 Task: Create a due date automation trigger when advanced on, 2 working days before a card is due add fields without custom field "Resume" set to a date in this week is due at 11:00 AM.
Action: Mouse moved to (1005, 78)
Screenshot: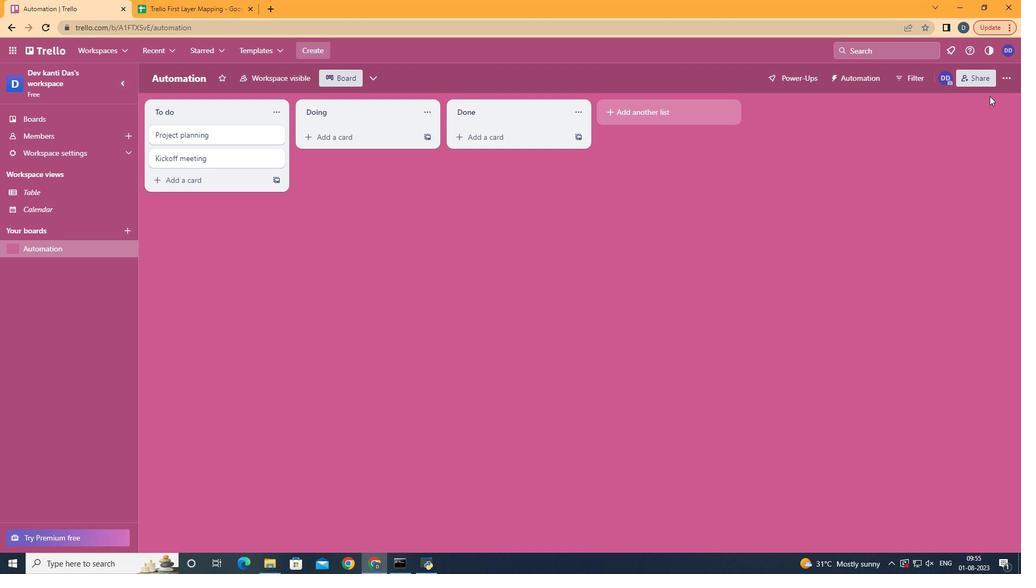 
Action: Mouse pressed left at (1005, 78)
Screenshot: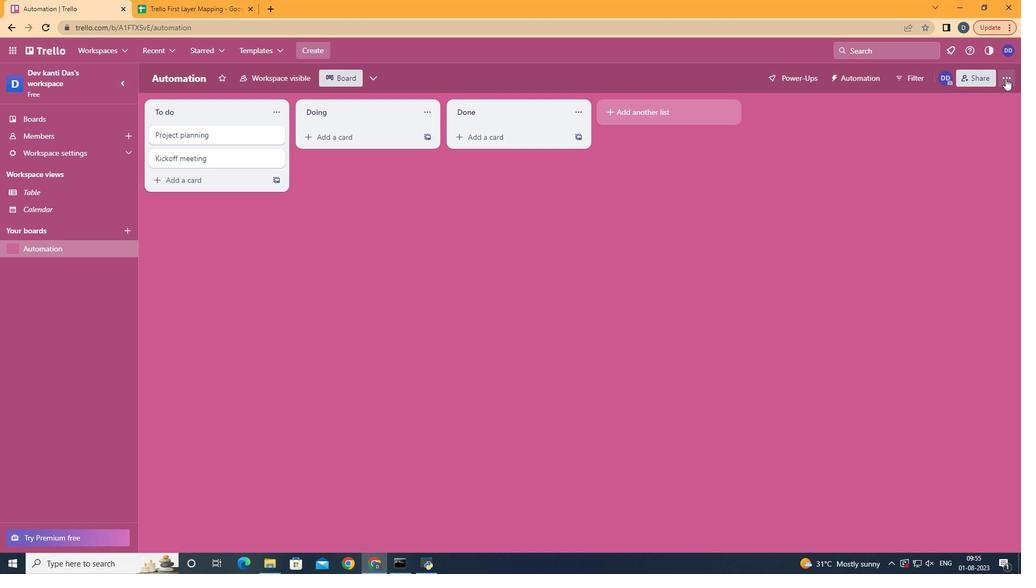 
Action: Mouse moved to (932, 226)
Screenshot: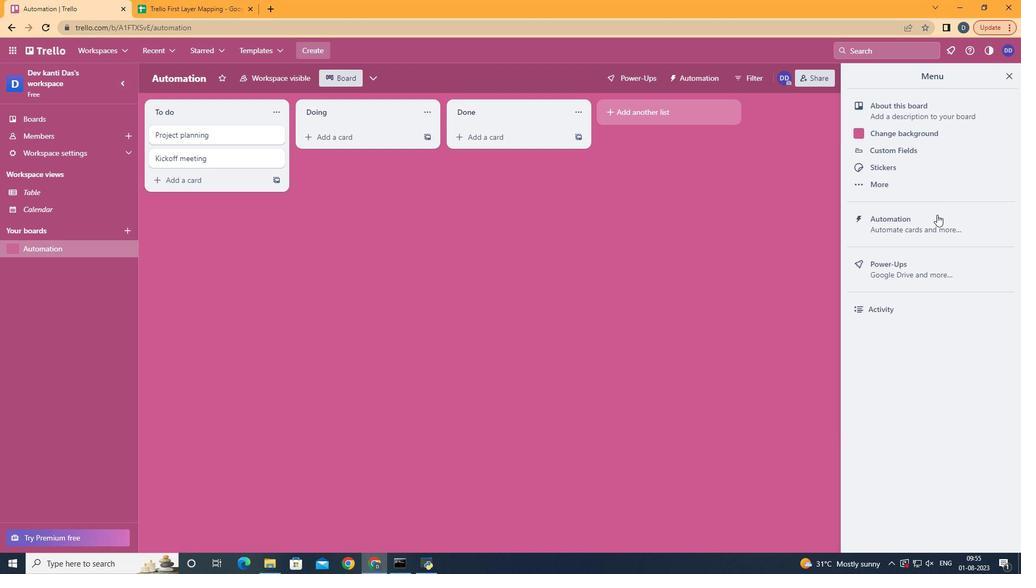 
Action: Mouse pressed left at (932, 226)
Screenshot: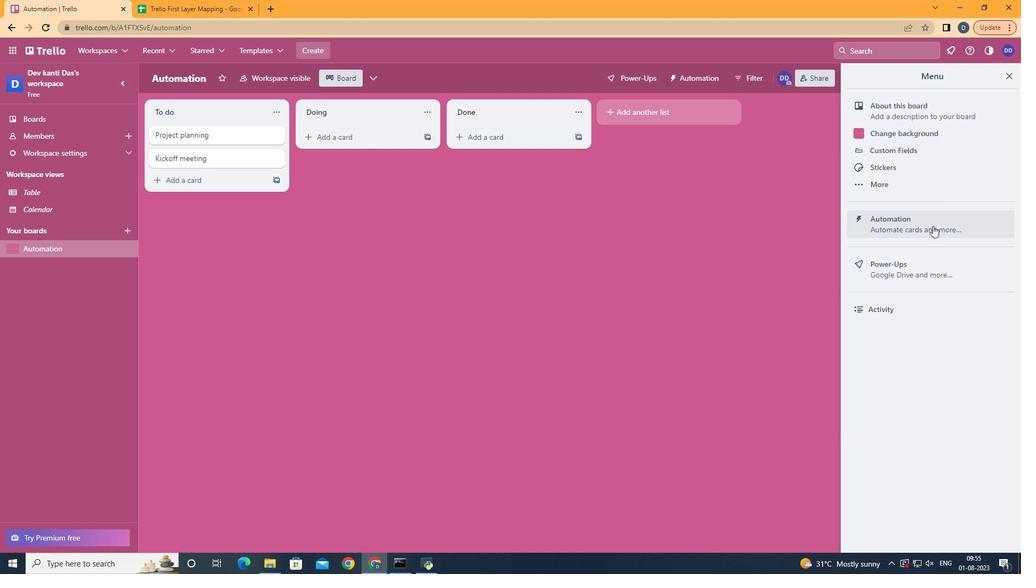 
Action: Mouse moved to (194, 210)
Screenshot: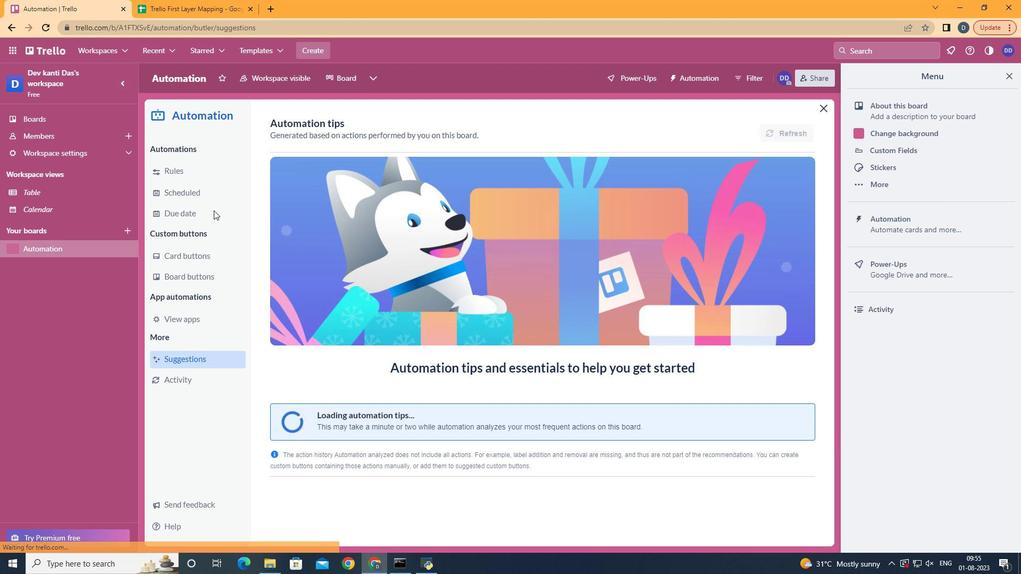 
Action: Mouse pressed left at (194, 210)
Screenshot: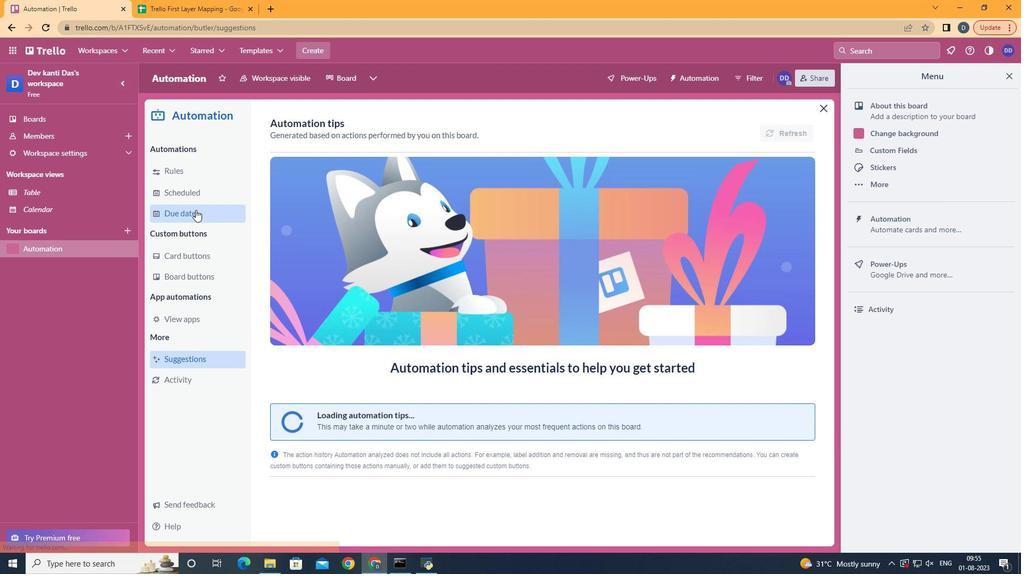 
Action: Mouse moved to (769, 122)
Screenshot: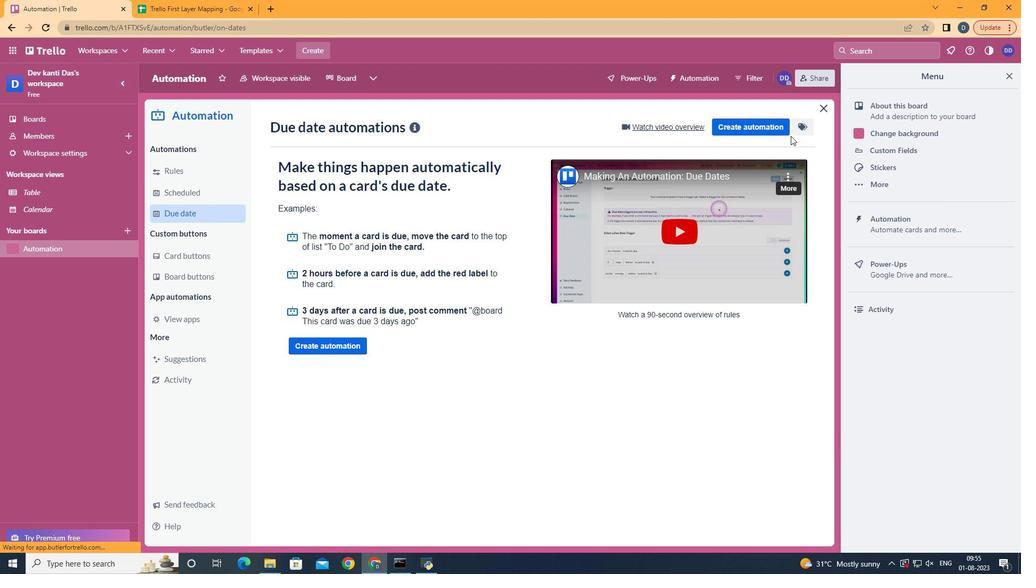
Action: Mouse pressed left at (769, 122)
Screenshot: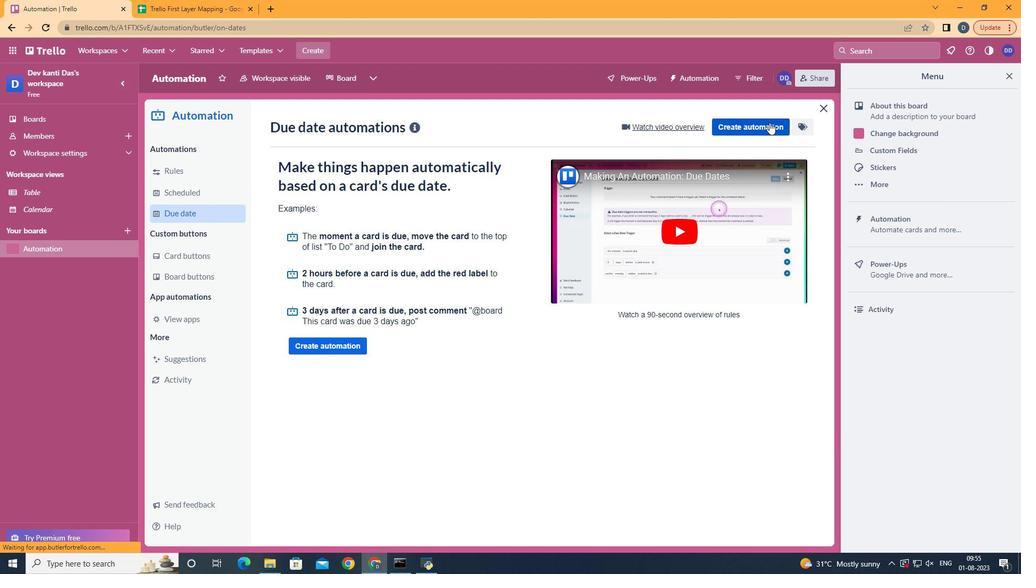 
Action: Mouse moved to (615, 230)
Screenshot: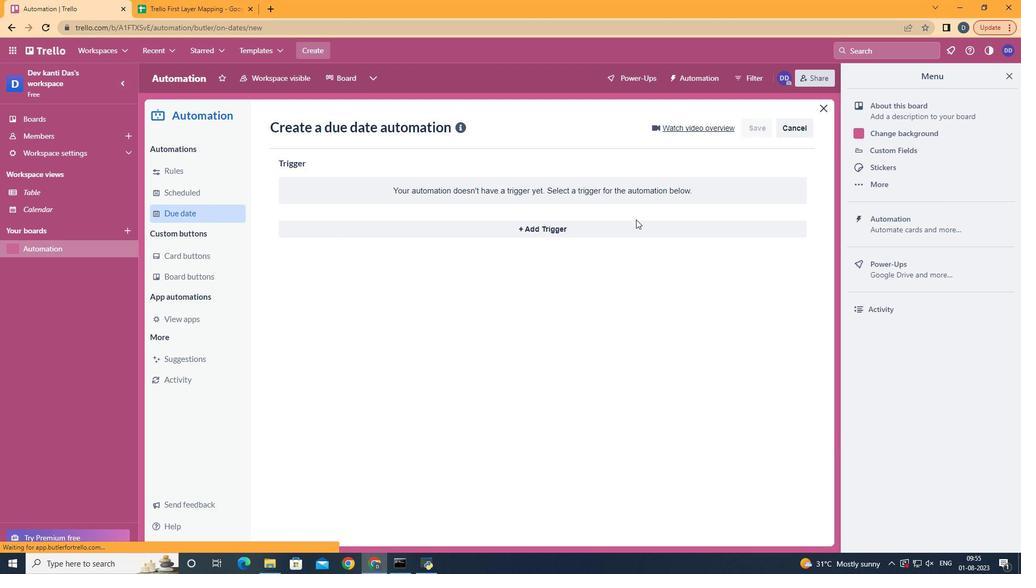 
Action: Mouse pressed left at (615, 230)
Screenshot: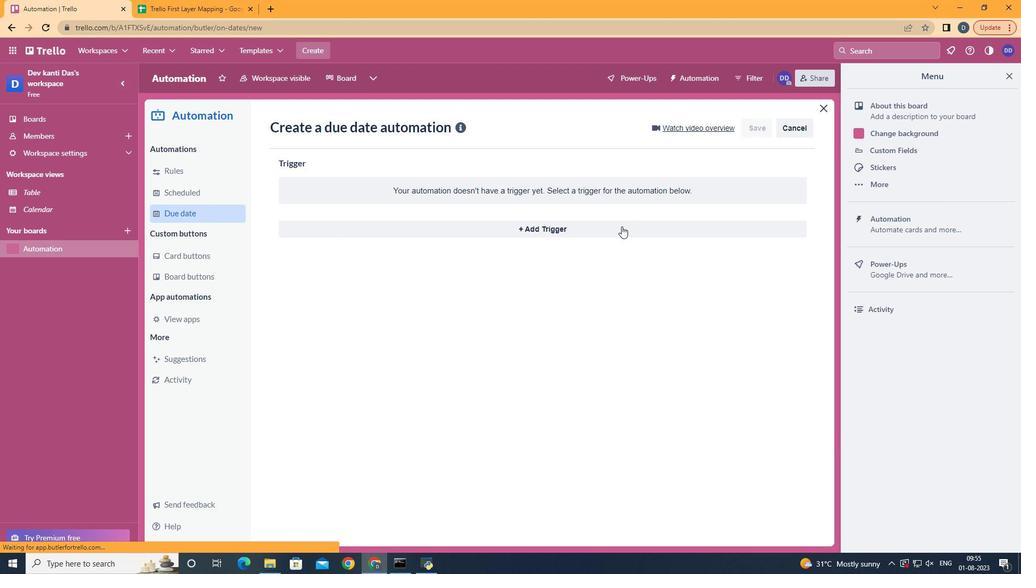 
Action: Mouse moved to (344, 433)
Screenshot: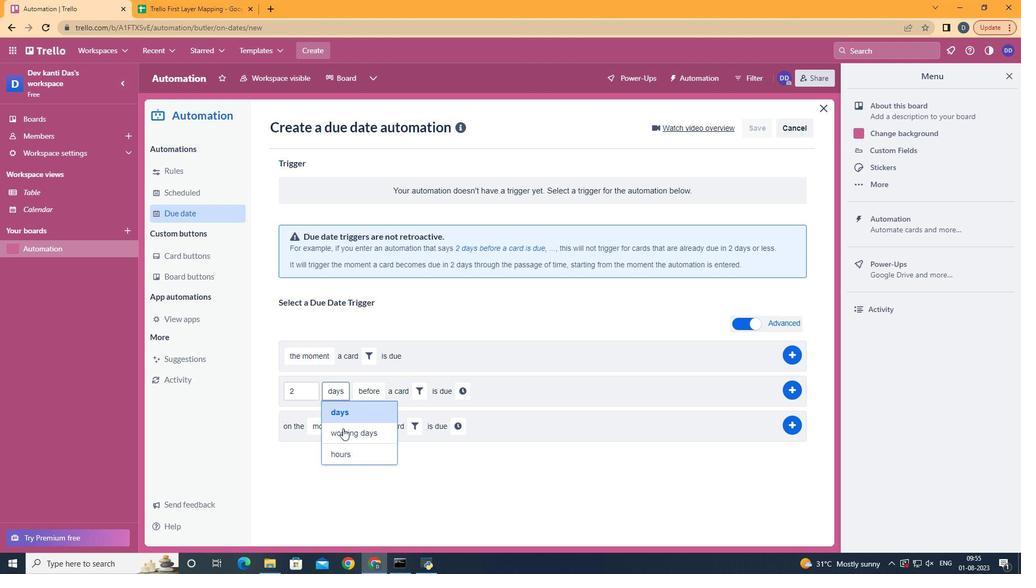 
Action: Mouse pressed left at (344, 433)
Screenshot: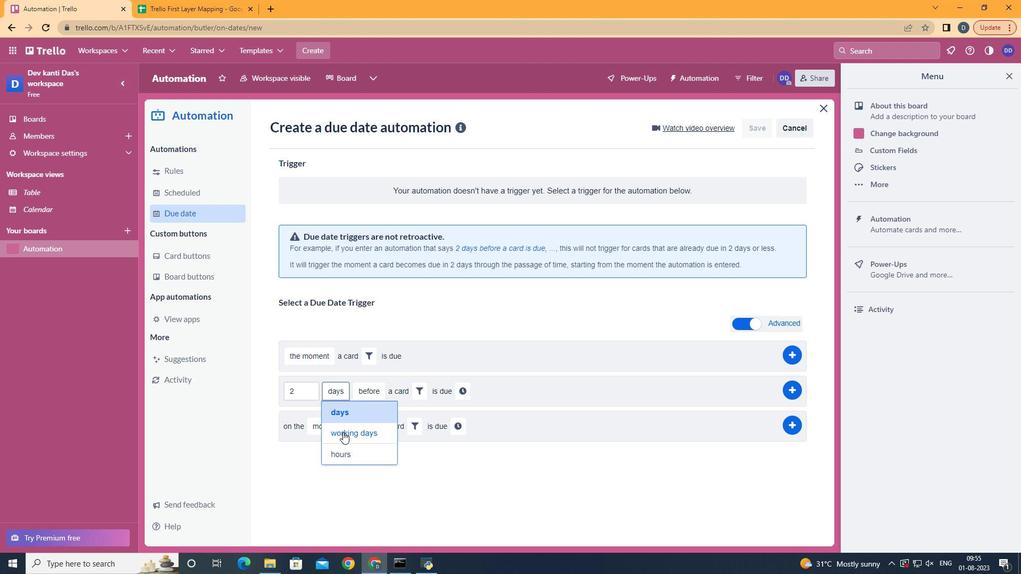 
Action: Mouse moved to (446, 395)
Screenshot: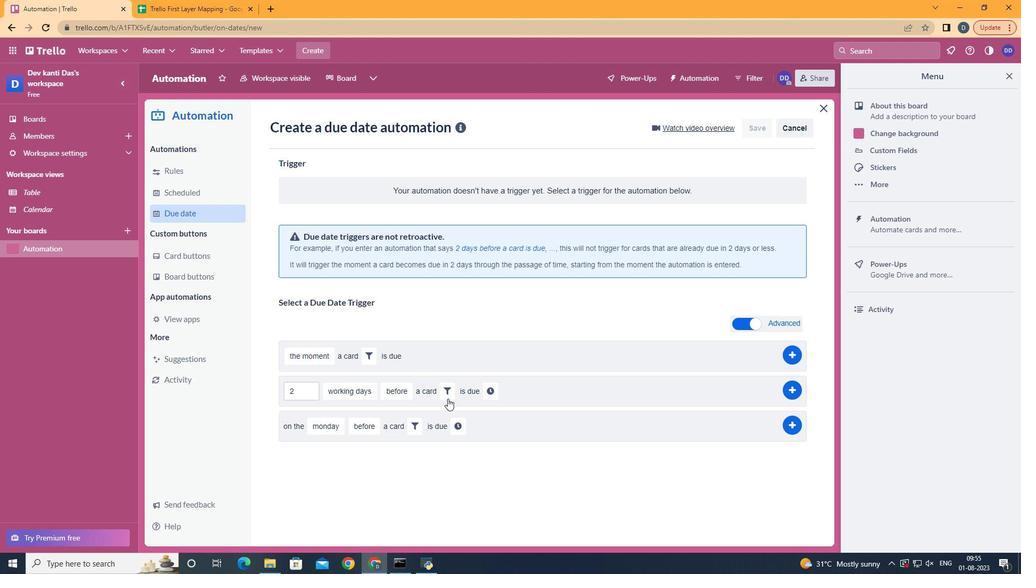 
Action: Mouse pressed left at (446, 395)
Screenshot: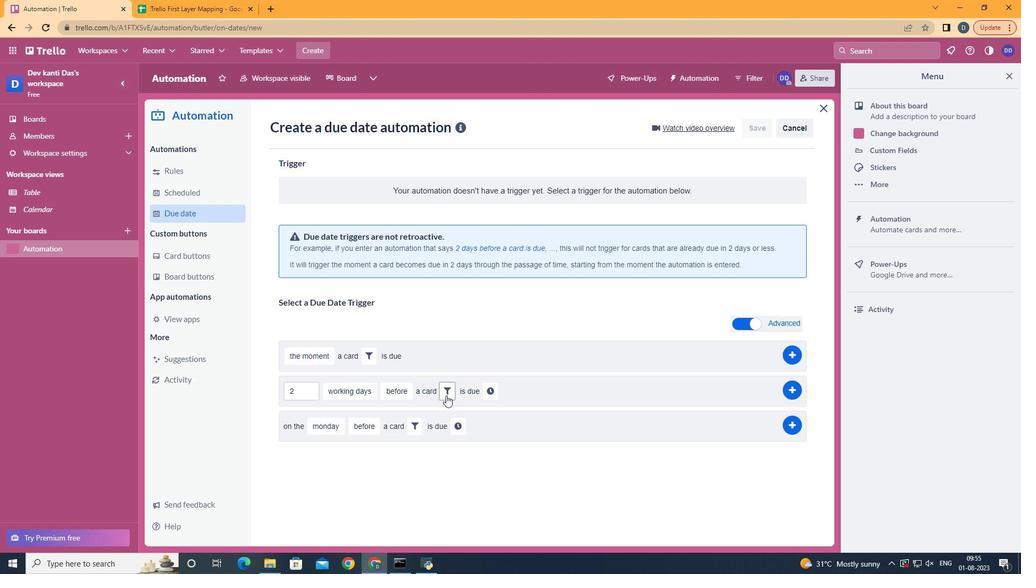 
Action: Mouse moved to (614, 429)
Screenshot: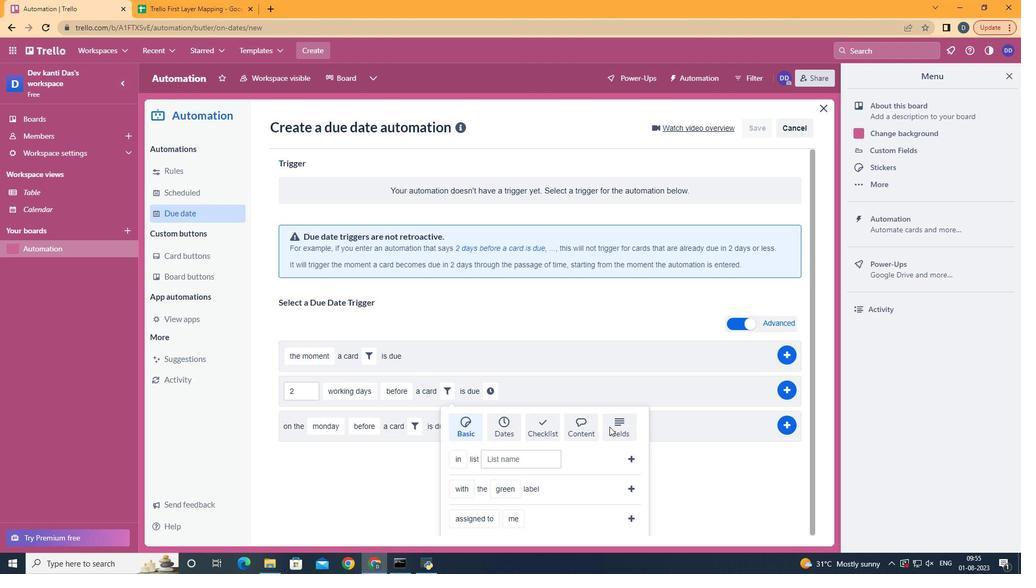 
Action: Mouse pressed left at (614, 429)
Screenshot: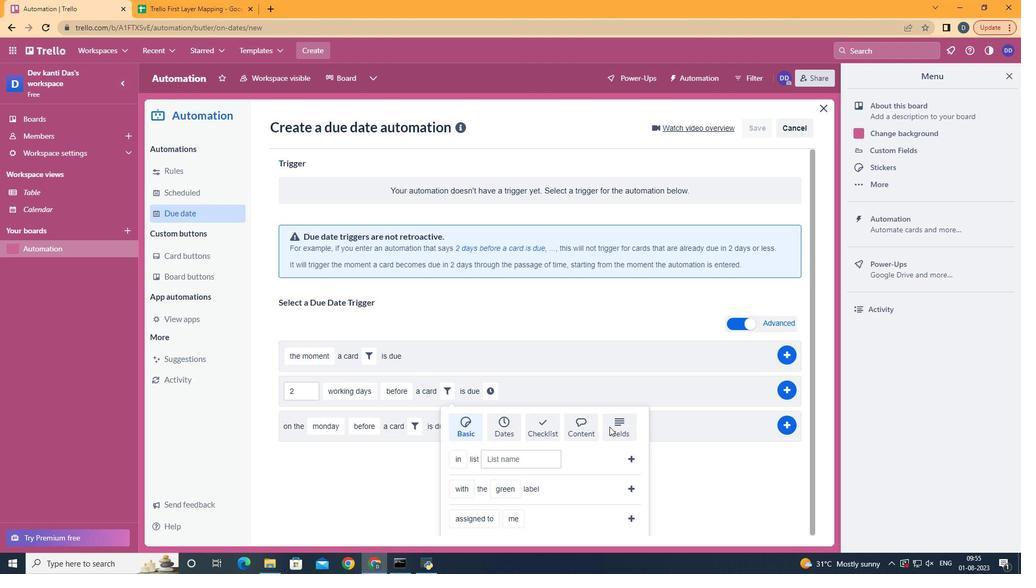 
Action: Mouse moved to (610, 425)
Screenshot: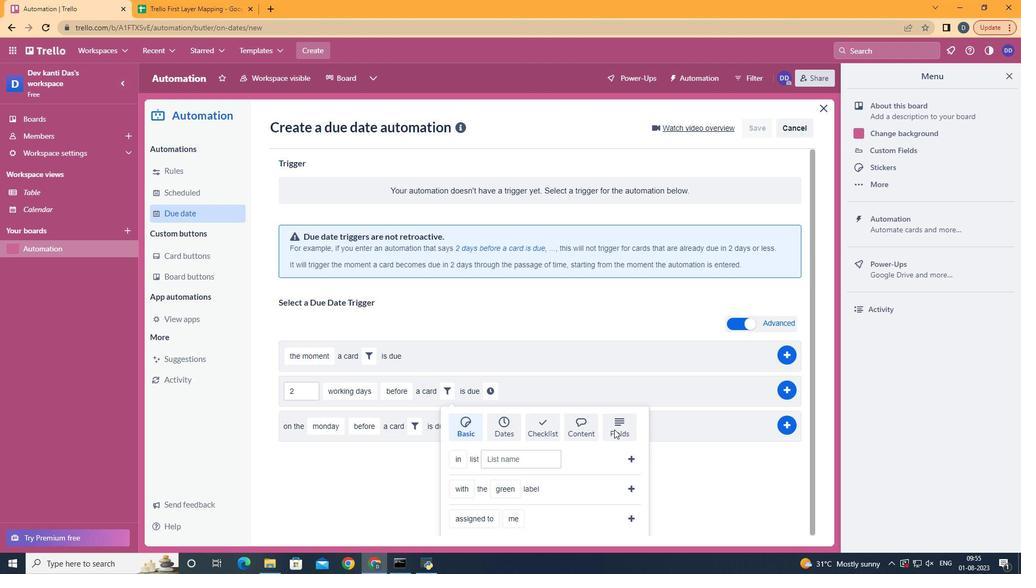 
Action: Mouse scrolled (610, 424) with delta (0, 0)
Screenshot: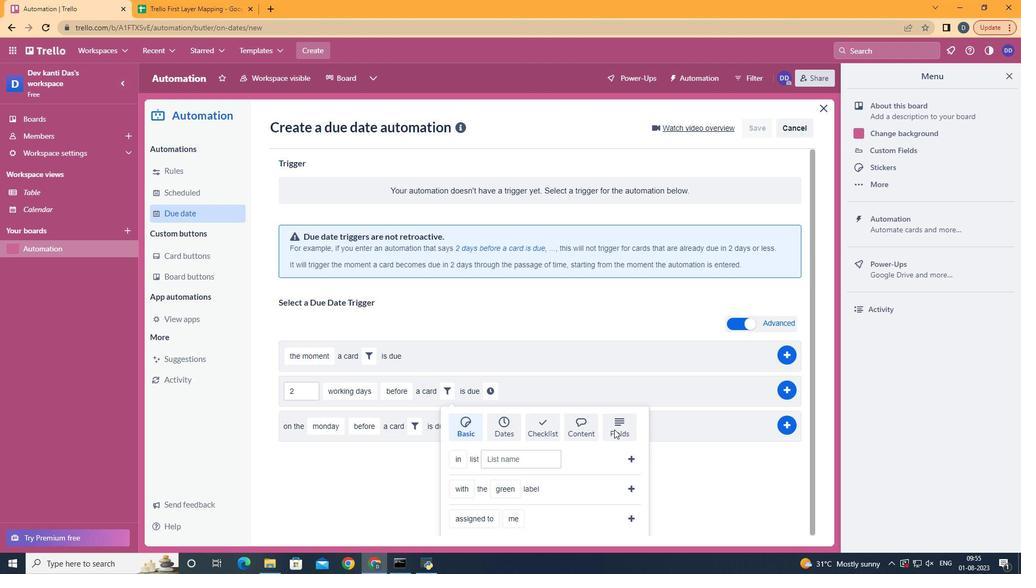
Action: Mouse scrolled (610, 424) with delta (0, 0)
Screenshot: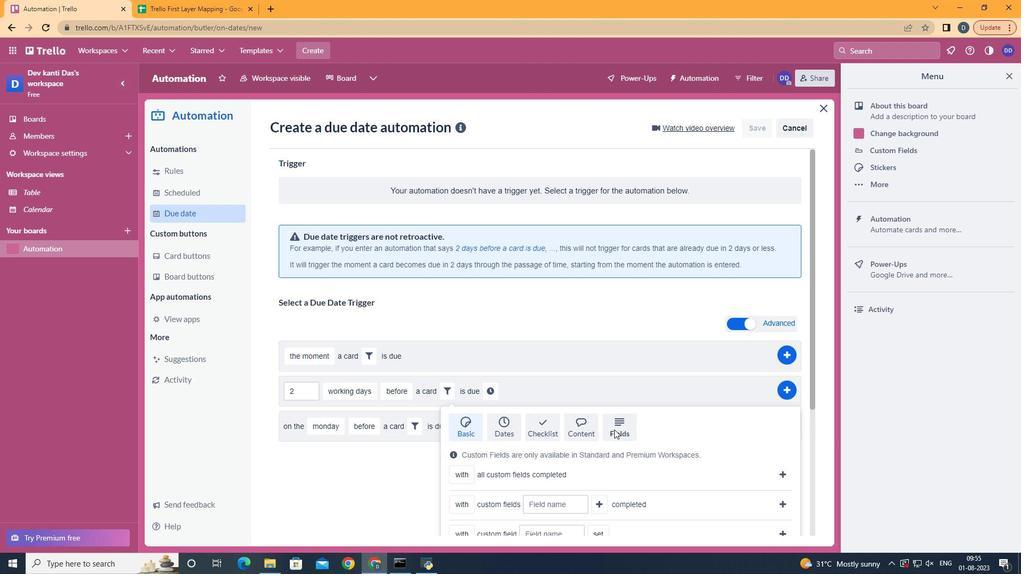 
Action: Mouse scrolled (610, 424) with delta (0, 0)
Screenshot: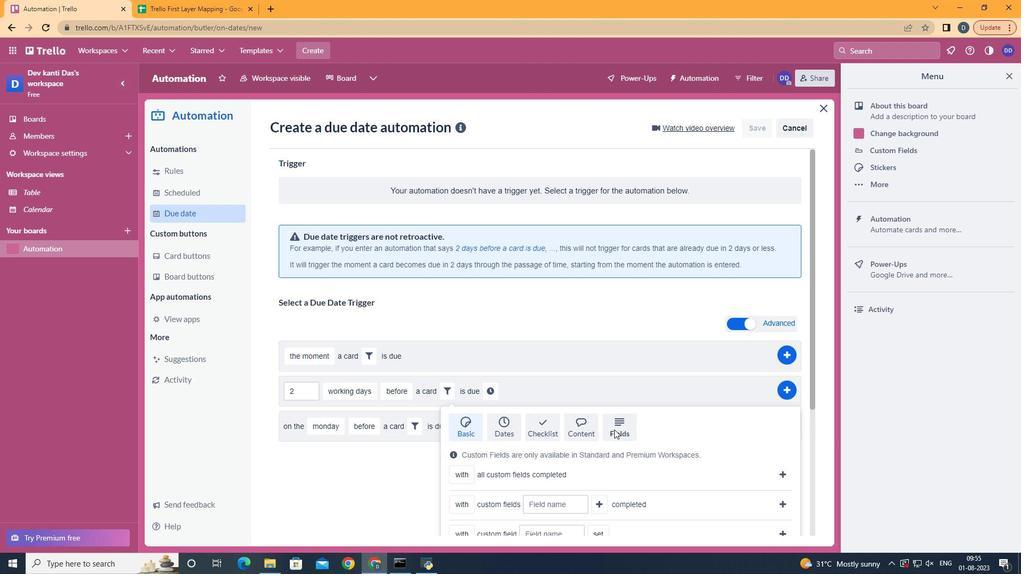 
Action: Mouse scrolled (610, 424) with delta (0, 0)
Screenshot: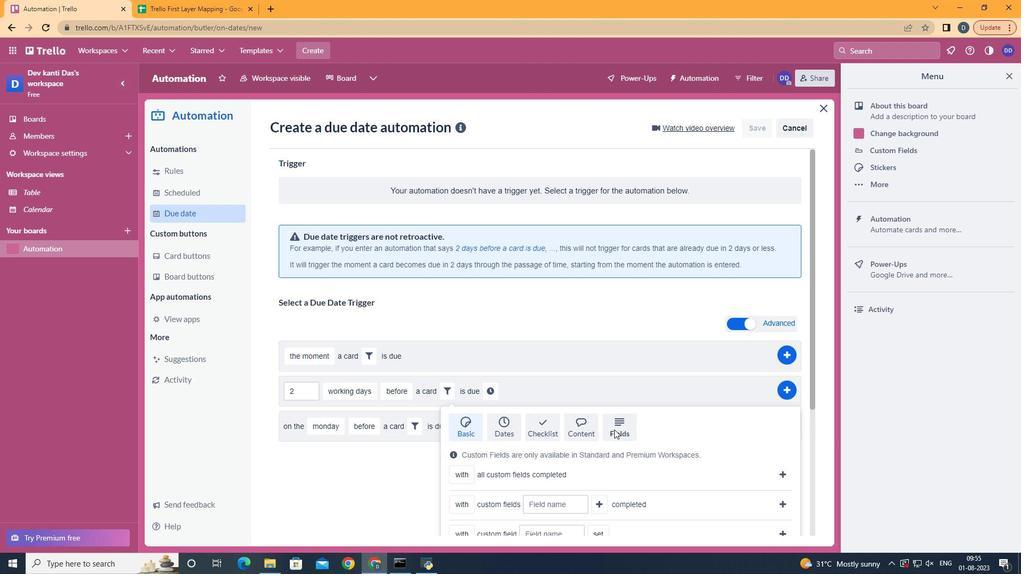 
Action: Mouse moved to (608, 423)
Screenshot: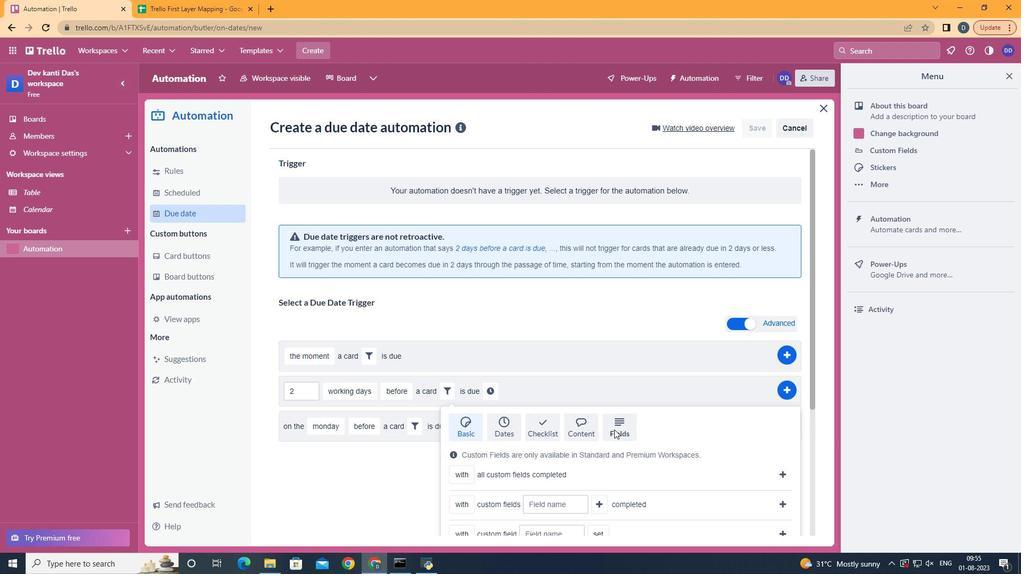 
Action: Mouse scrolled (608, 423) with delta (0, 0)
Screenshot: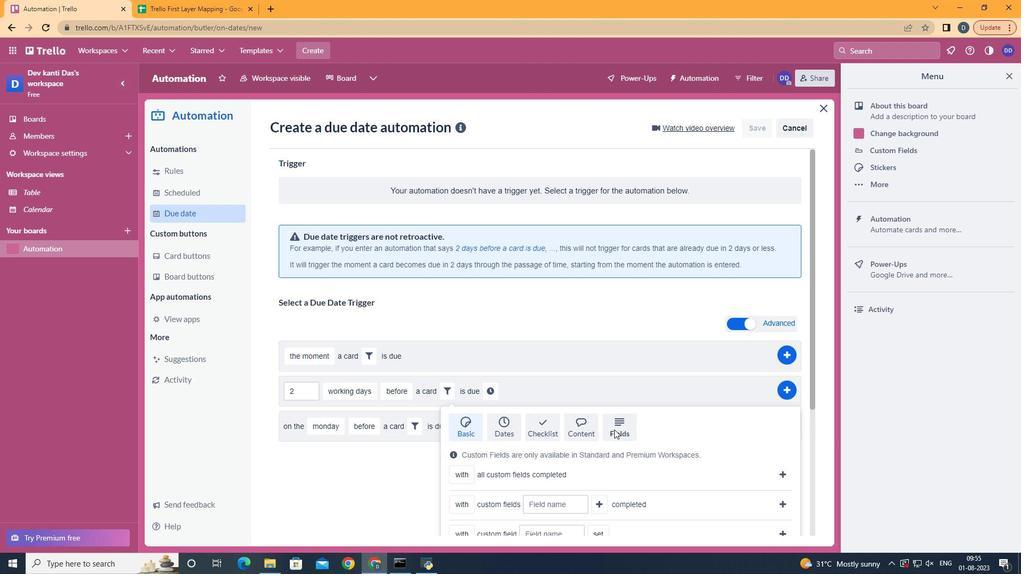 
Action: Mouse moved to (607, 420)
Screenshot: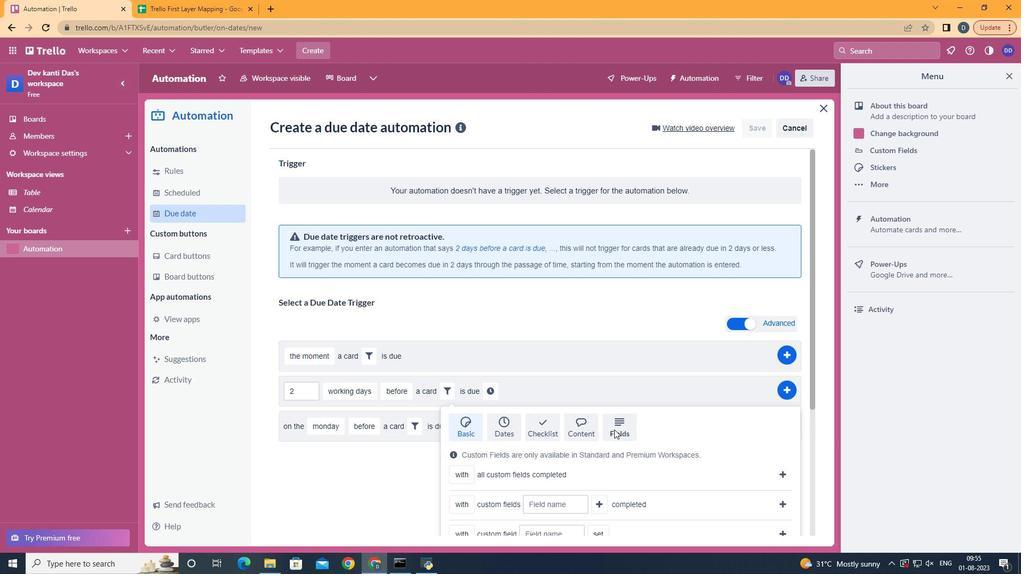 
Action: Mouse scrolled (607, 419) with delta (0, 0)
Screenshot: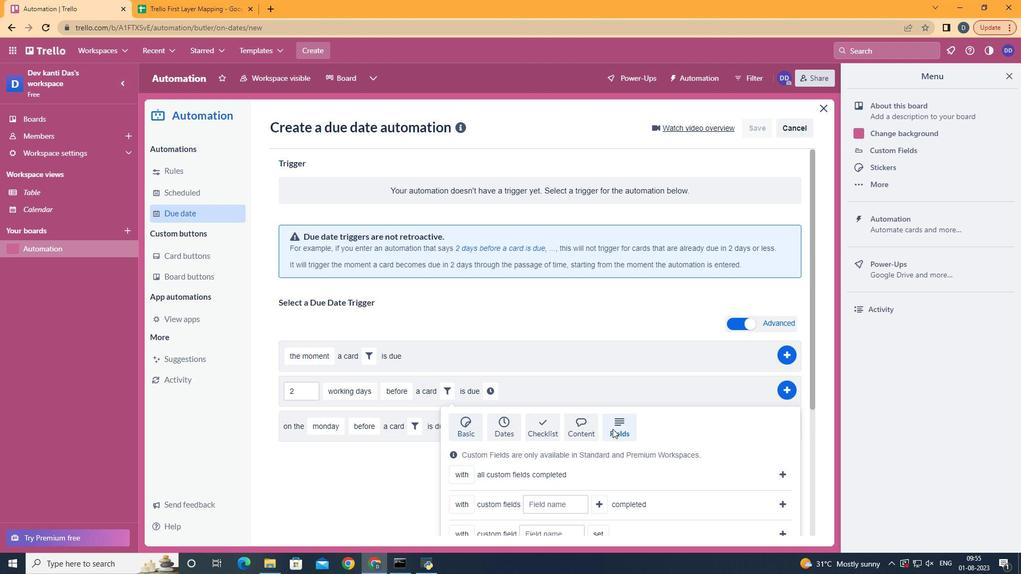 
Action: Mouse moved to (479, 504)
Screenshot: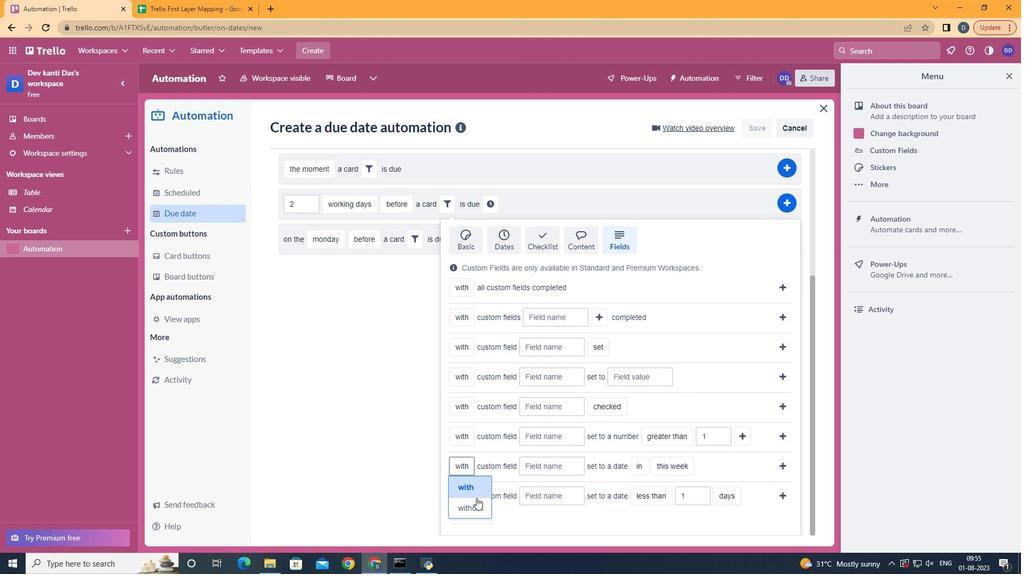 
Action: Mouse pressed left at (479, 504)
Screenshot: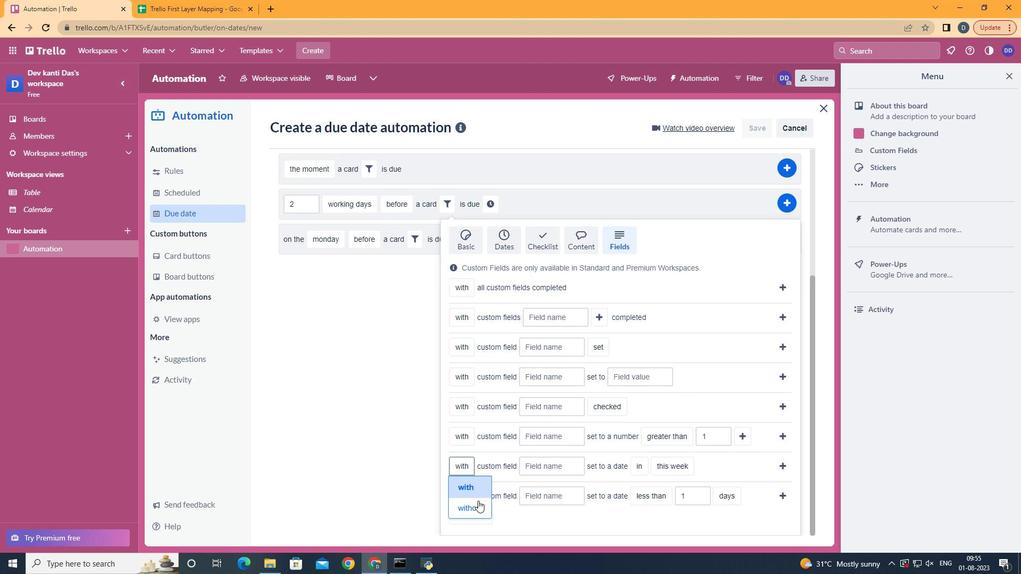 
Action: Mouse moved to (579, 466)
Screenshot: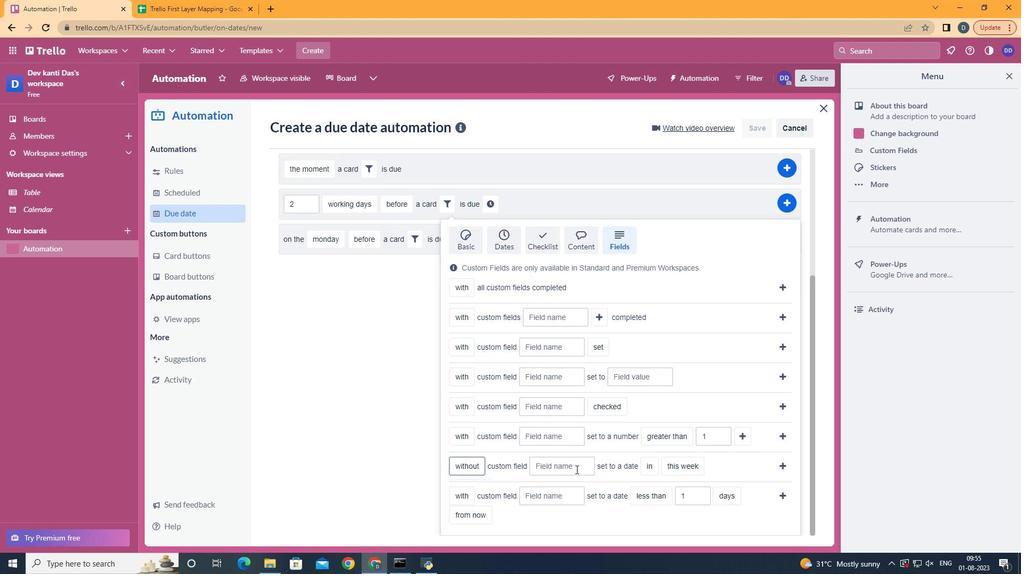 
Action: Mouse pressed left at (579, 466)
Screenshot: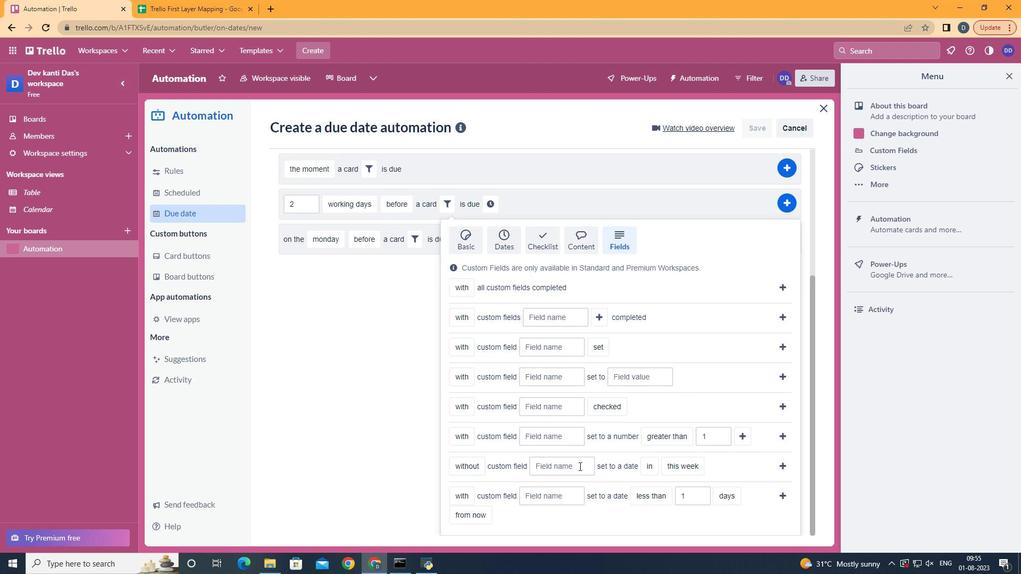 
Action: Key pressed <Key.shift>Resume
Screenshot: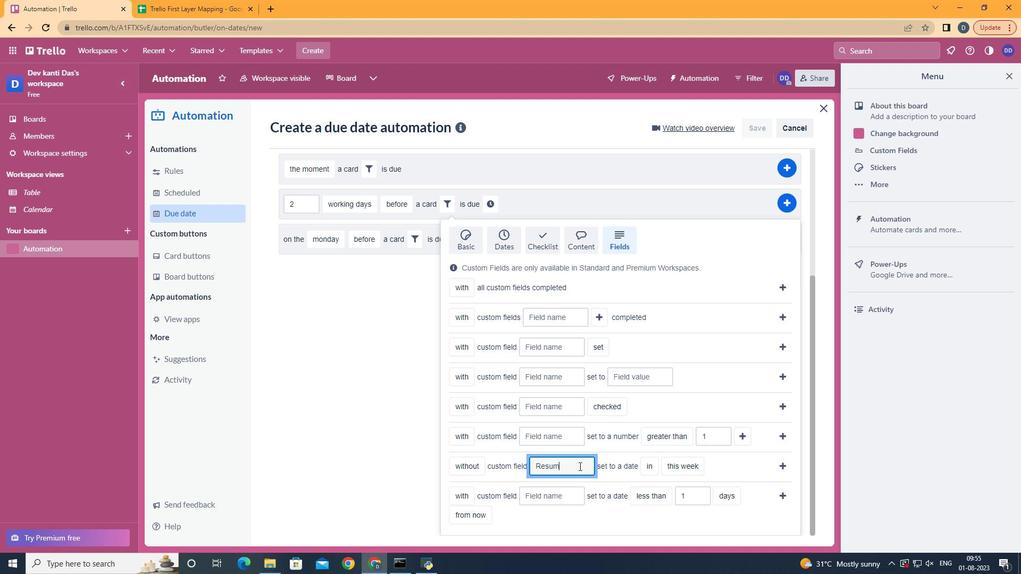 
Action: Mouse moved to (651, 479)
Screenshot: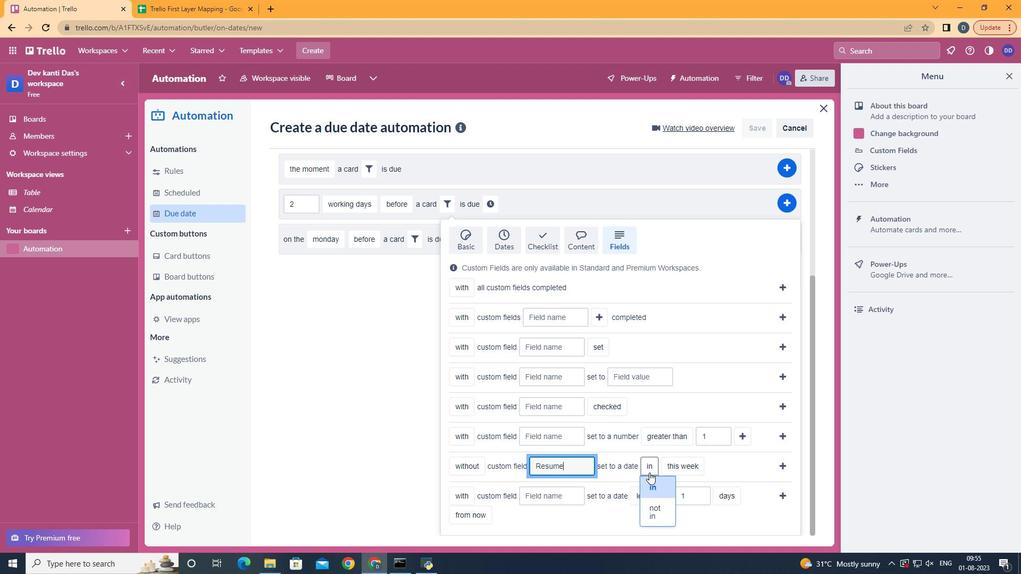
Action: Mouse pressed left at (651, 479)
Screenshot: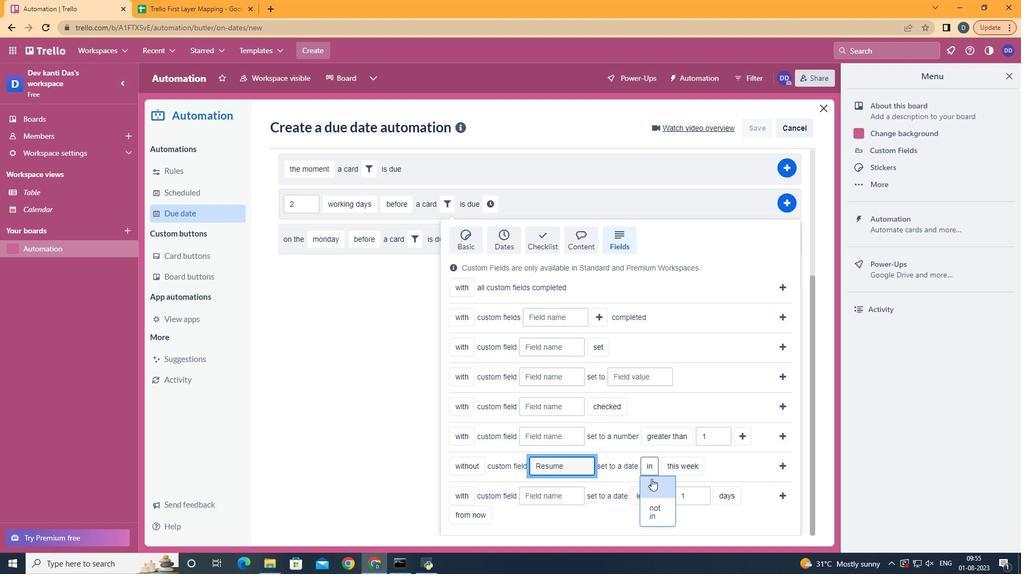 
Action: Mouse moved to (683, 484)
Screenshot: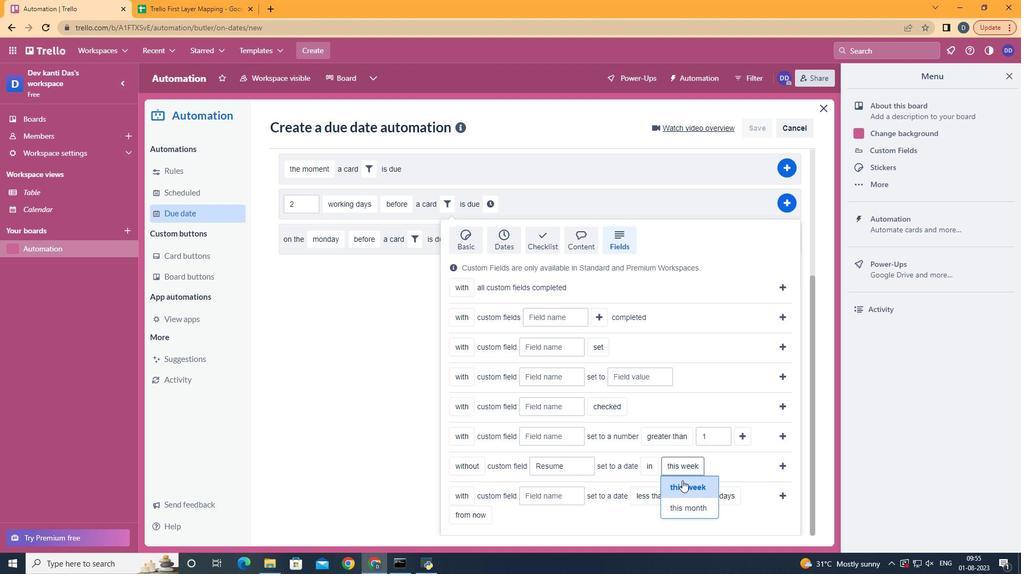 
Action: Mouse pressed left at (683, 484)
Screenshot: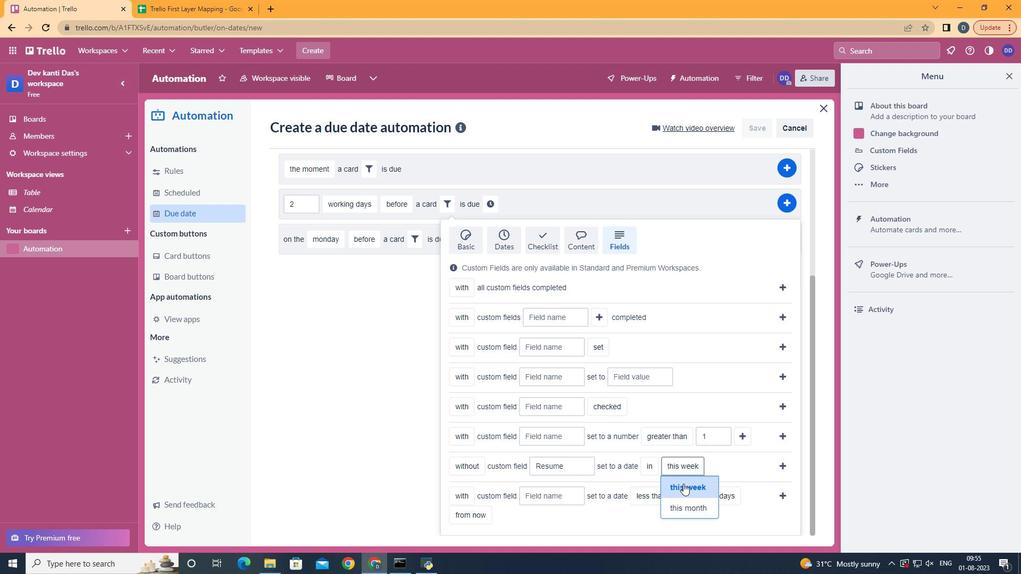 
Action: Mouse moved to (779, 465)
Screenshot: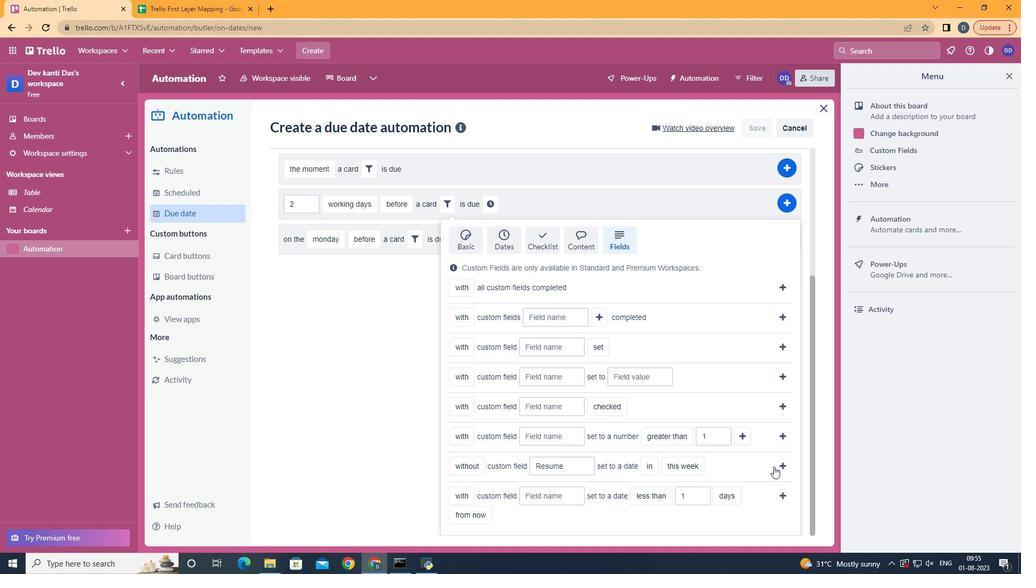 
Action: Mouse pressed left at (779, 465)
Screenshot: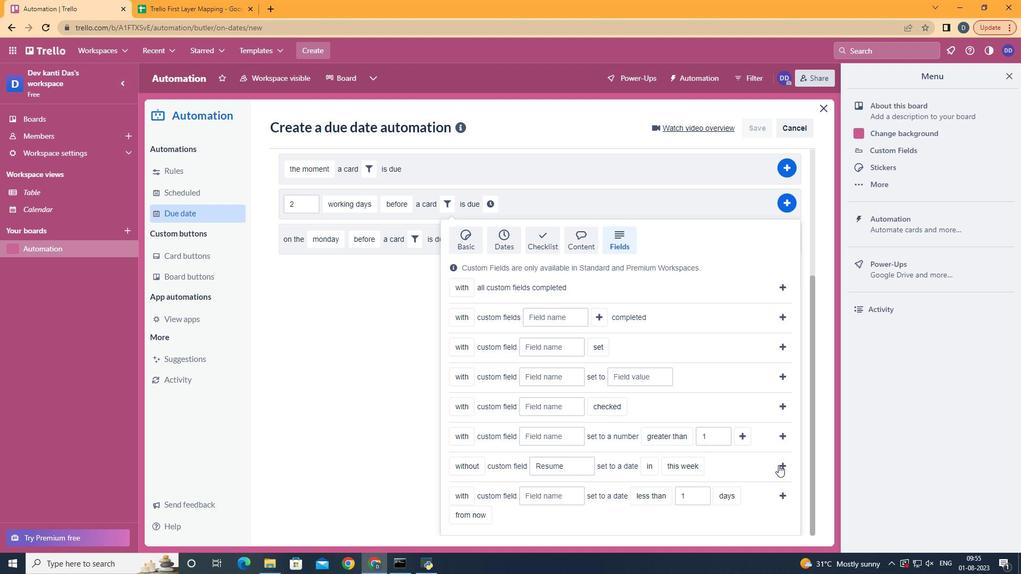
Action: Mouse moved to (692, 386)
Screenshot: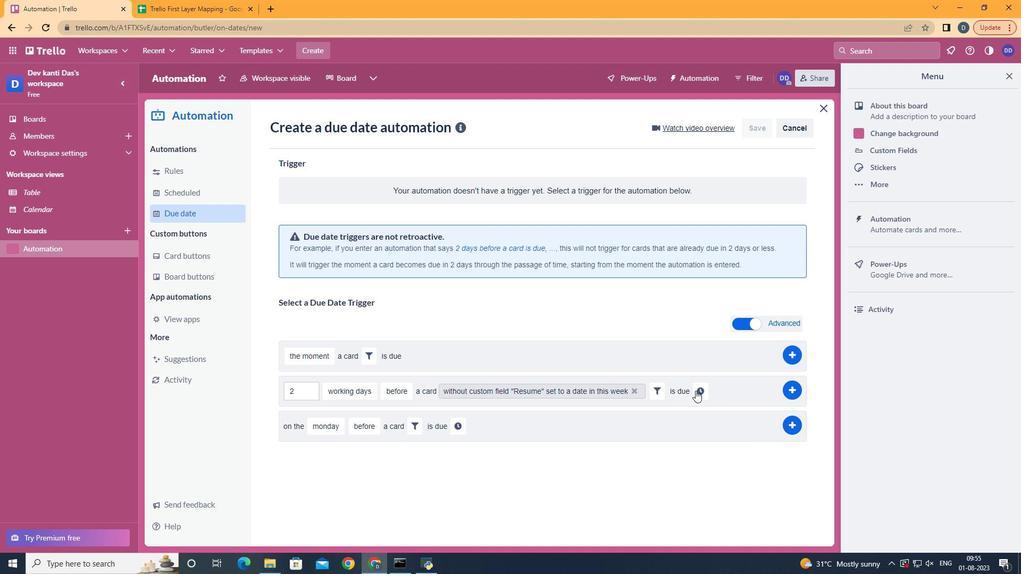
Action: Mouse pressed left at (692, 386)
Screenshot: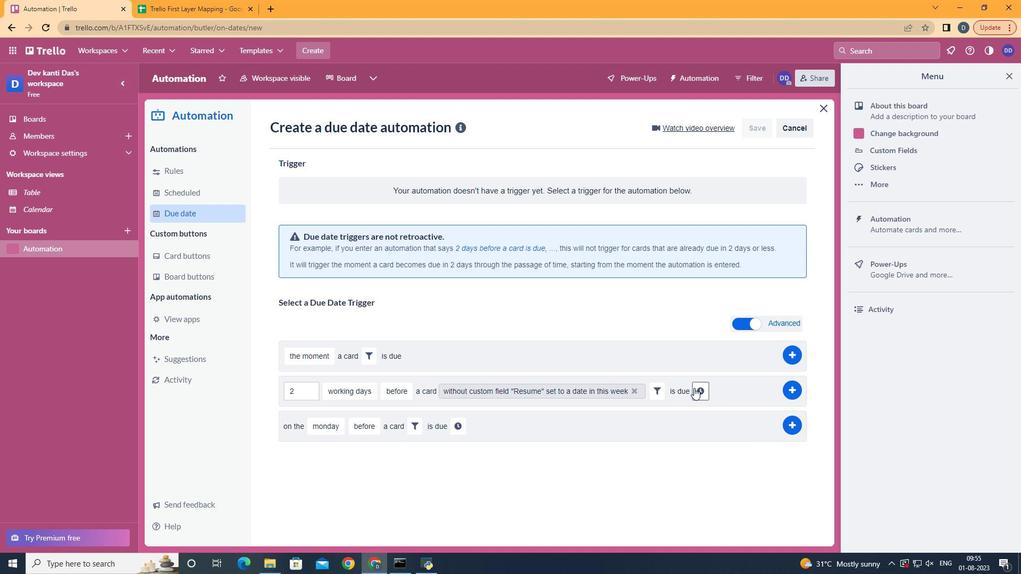 
Action: Mouse moved to (320, 420)
Screenshot: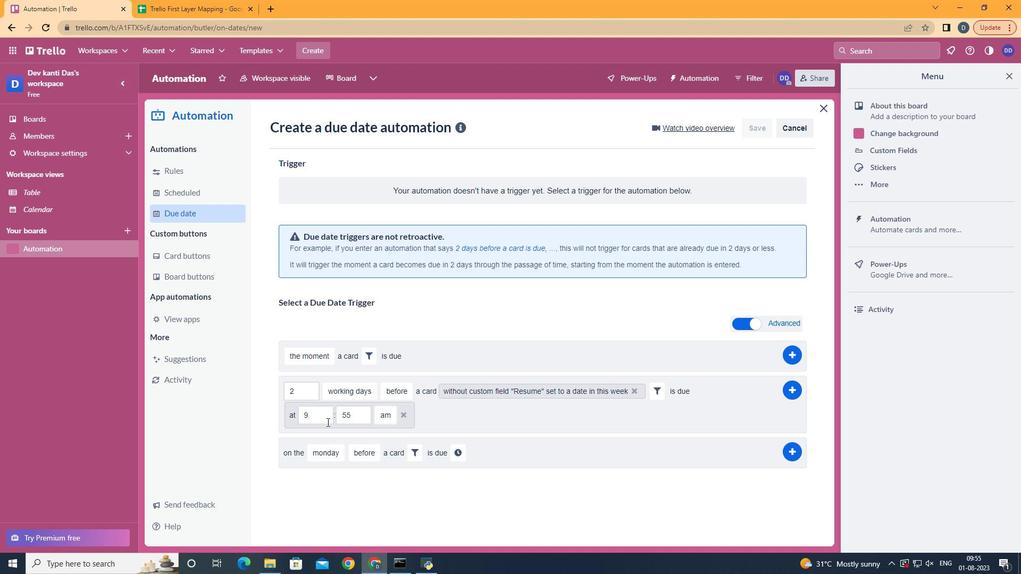 
Action: Mouse pressed left at (320, 420)
Screenshot: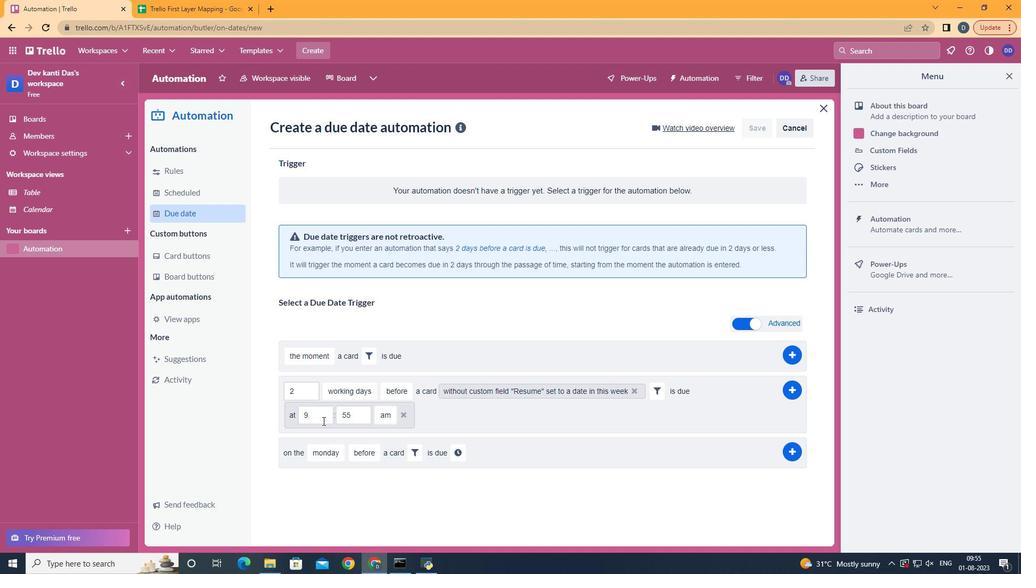 
Action: Key pressed <Key.backspace>11
Screenshot: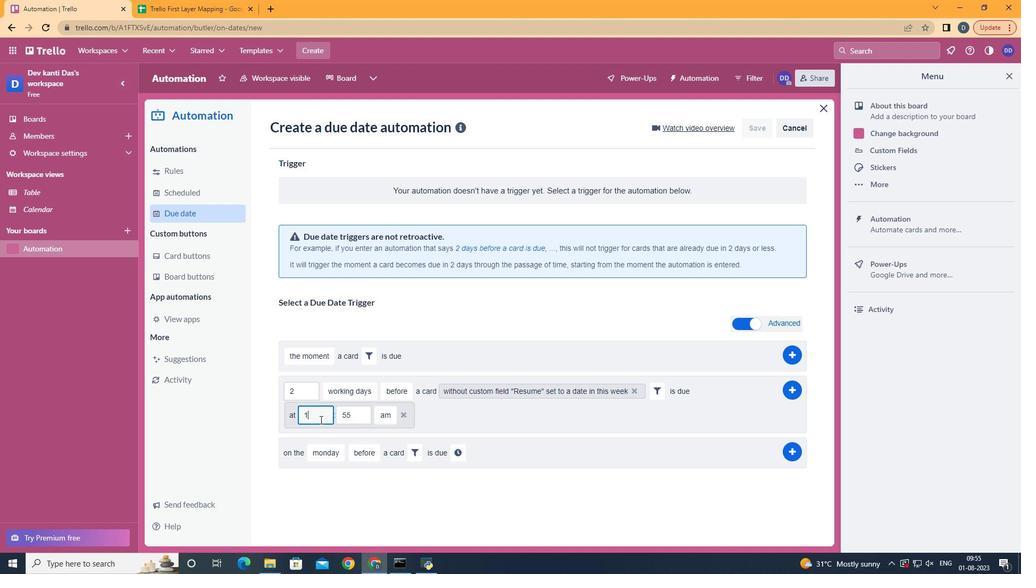 
Action: Mouse moved to (357, 416)
Screenshot: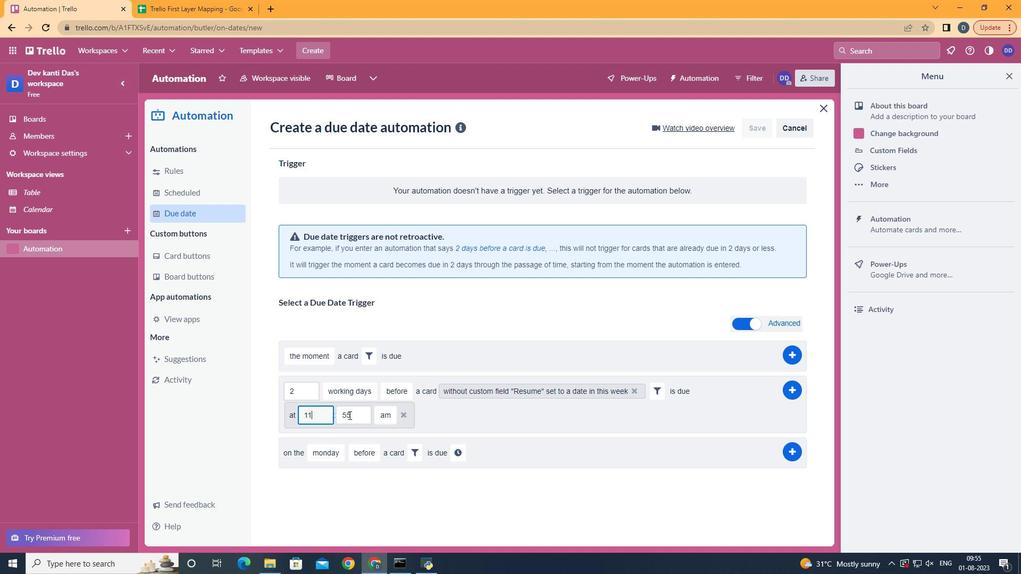 
Action: Mouse pressed left at (357, 416)
Screenshot: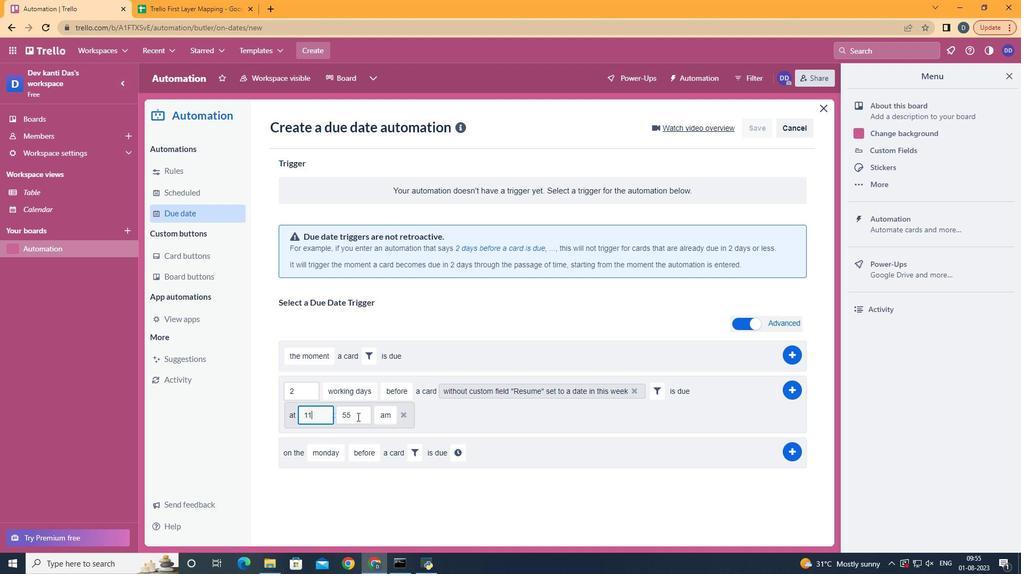 
Action: Key pressed <Key.backspace><Key.backspace>00
Screenshot: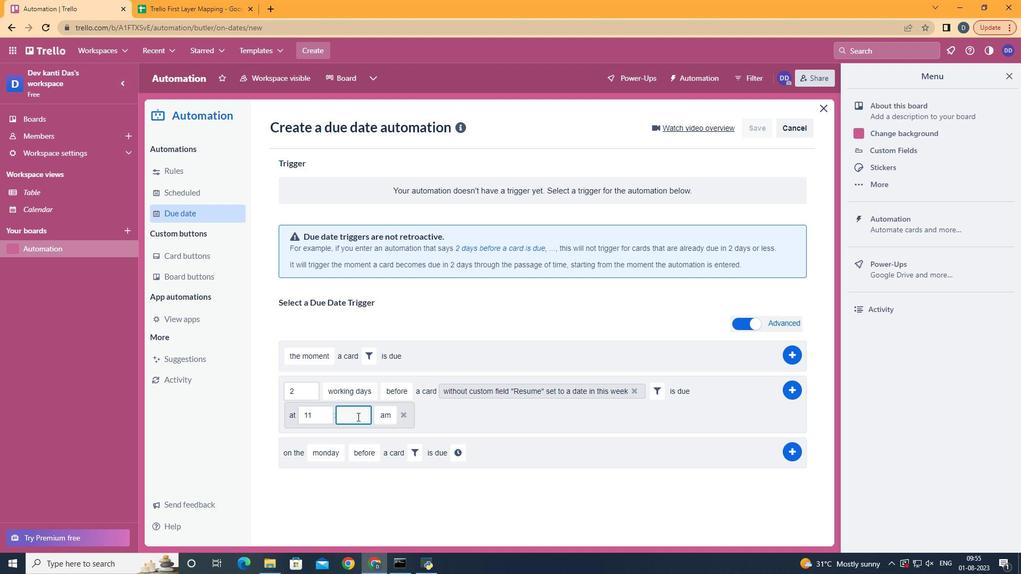 
Action: Mouse moved to (791, 383)
Screenshot: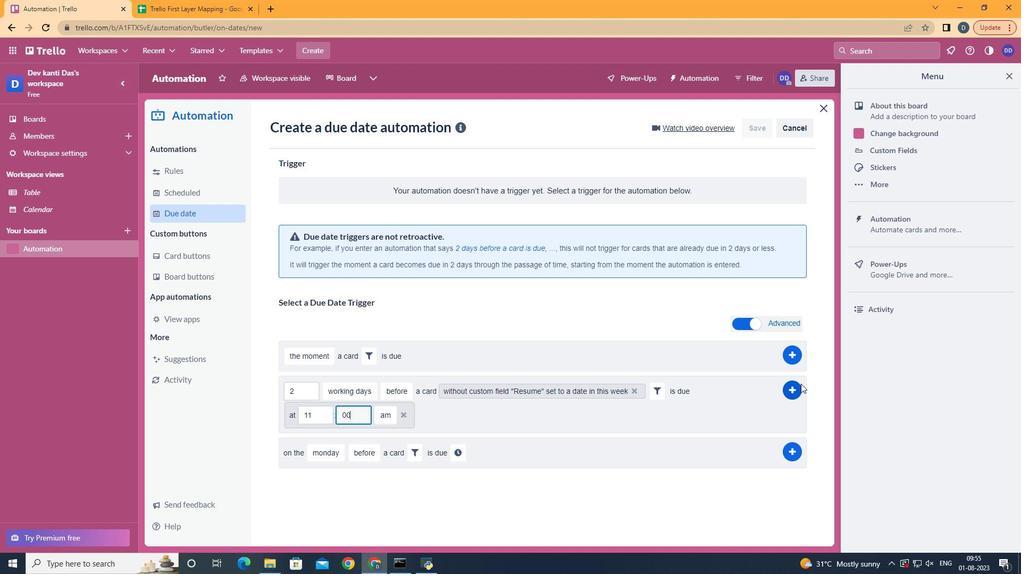 
Action: Mouse pressed left at (791, 383)
Screenshot: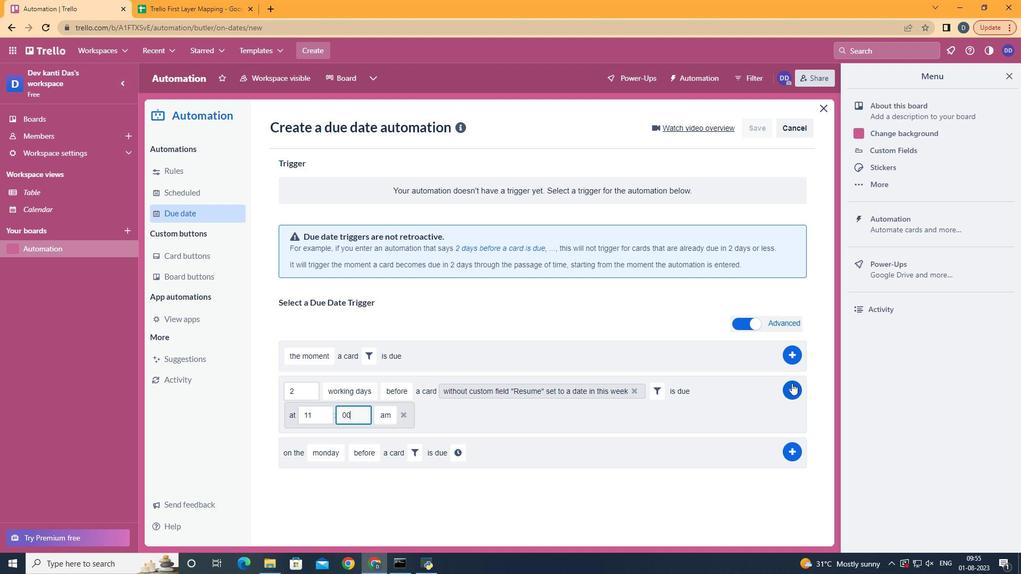 
Action: Mouse moved to (556, 263)
Screenshot: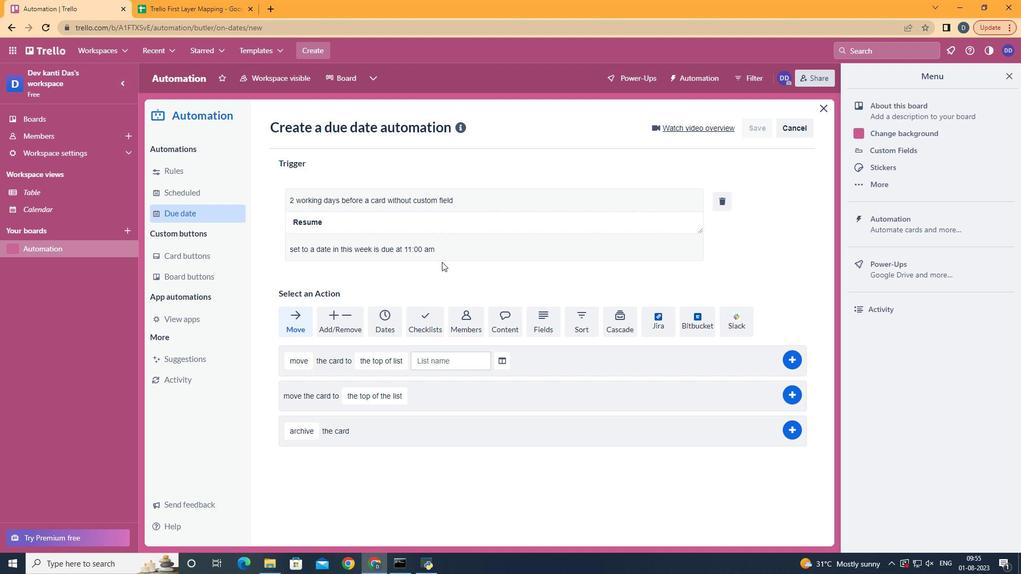 
